 Task: Add Death Wish Coffee Co. Espresso Roast Ground to the cart.
Action: Mouse pressed left at (17, 106)
Screenshot: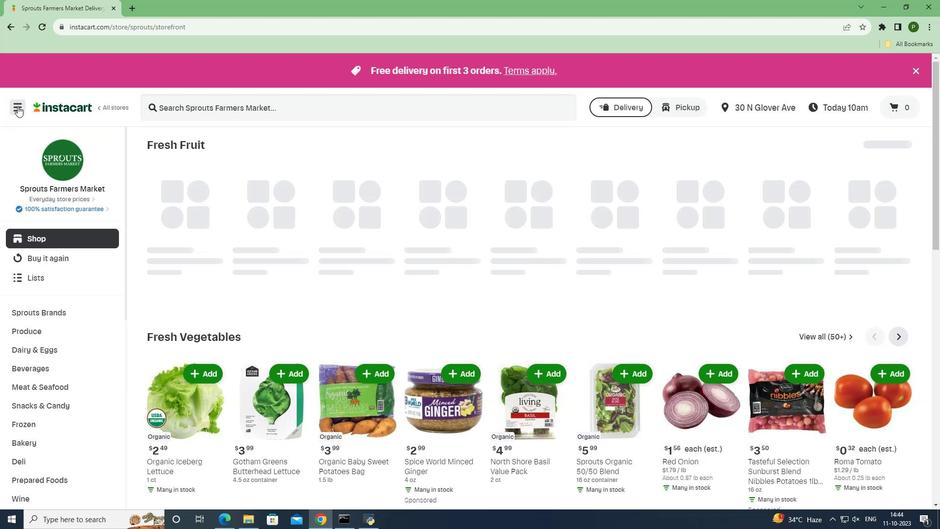
Action: Mouse moved to (46, 260)
Screenshot: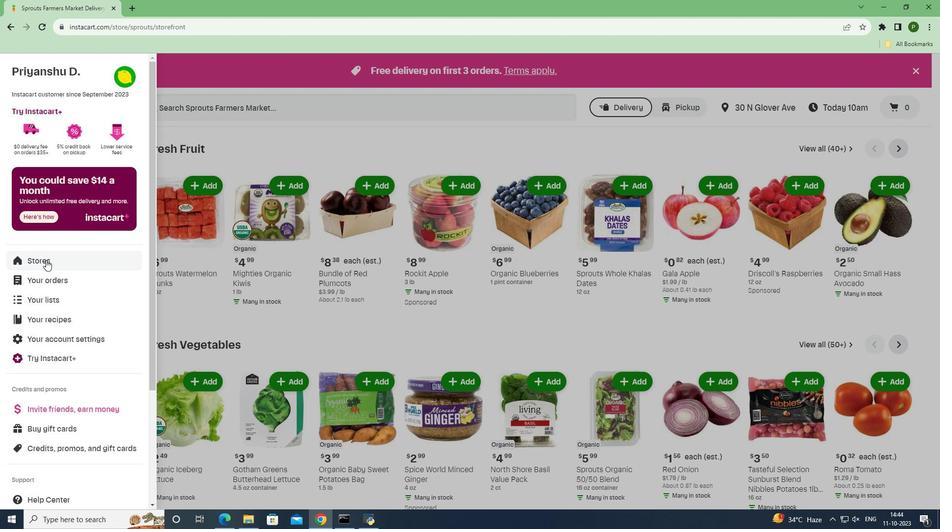 
Action: Mouse pressed left at (46, 260)
Screenshot: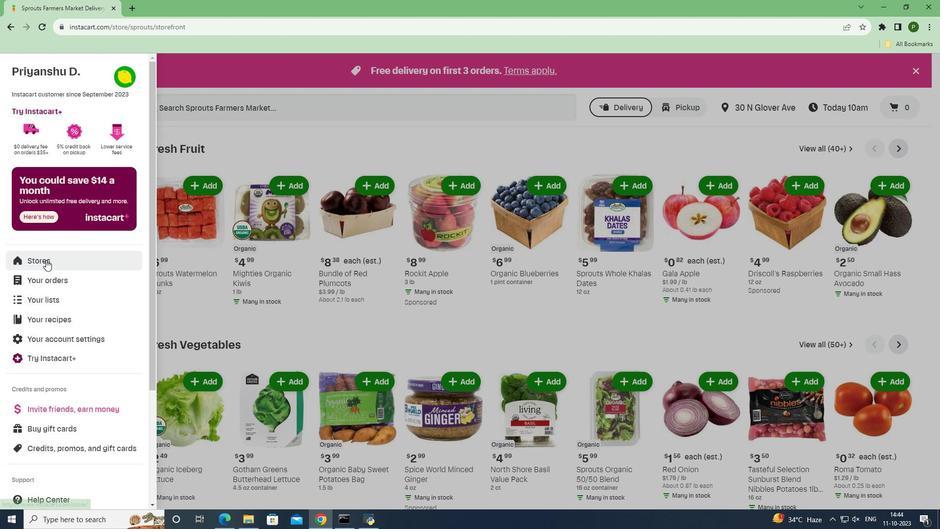 
Action: Mouse moved to (230, 116)
Screenshot: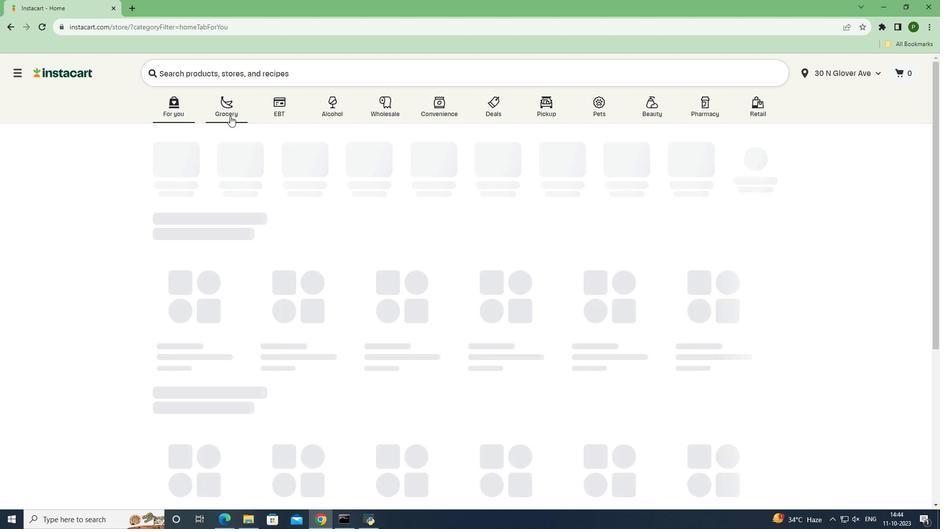 
Action: Mouse pressed left at (230, 116)
Screenshot: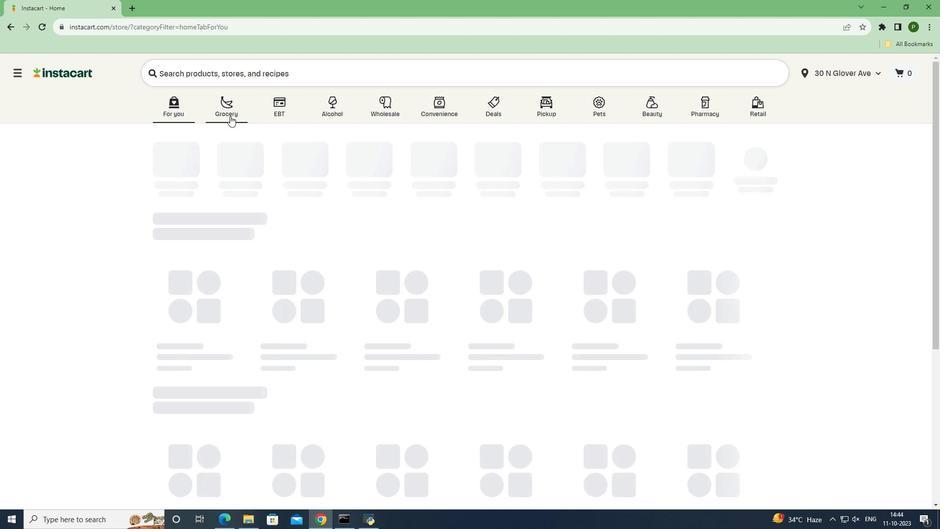 
Action: Mouse moved to (395, 220)
Screenshot: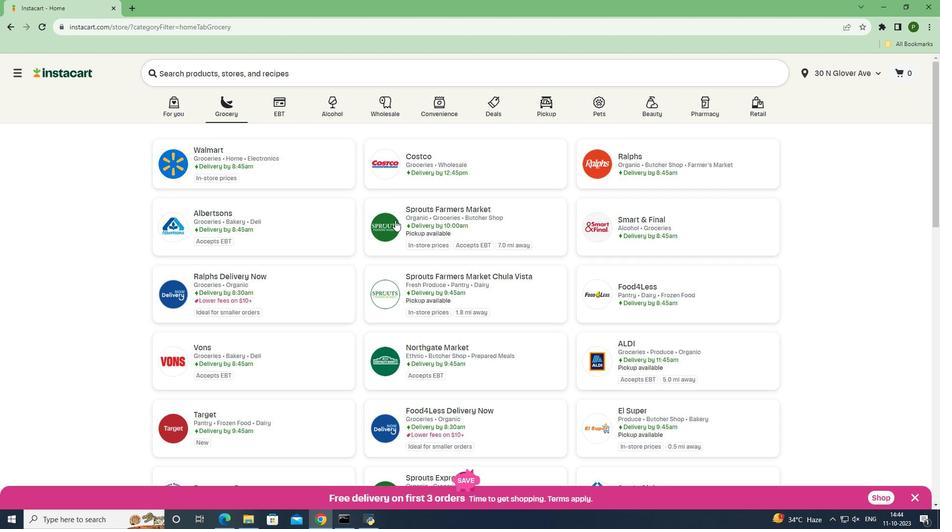 
Action: Mouse pressed left at (395, 220)
Screenshot: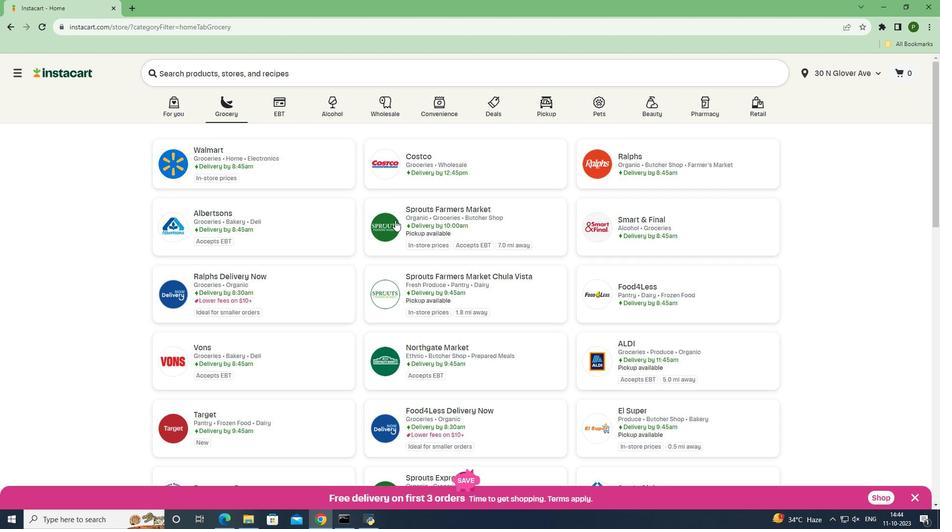 
Action: Mouse moved to (63, 371)
Screenshot: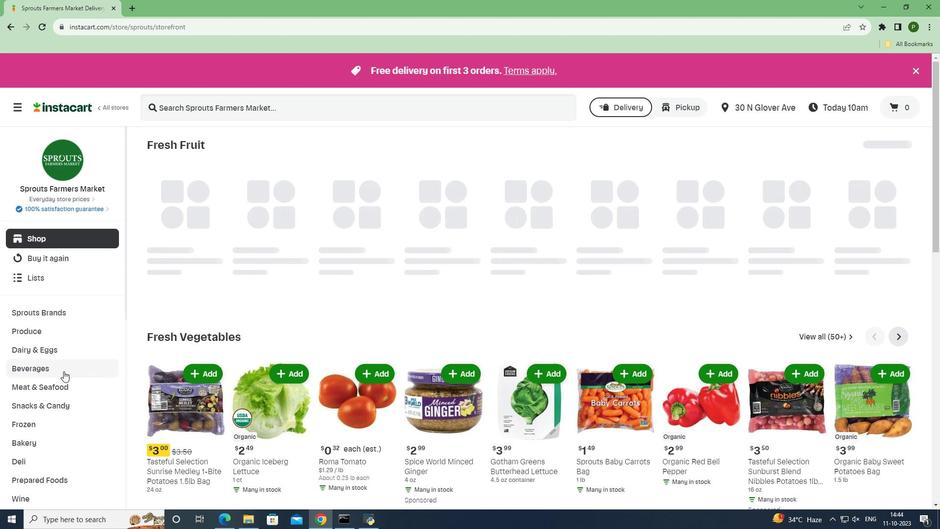 
Action: Mouse pressed left at (63, 371)
Screenshot: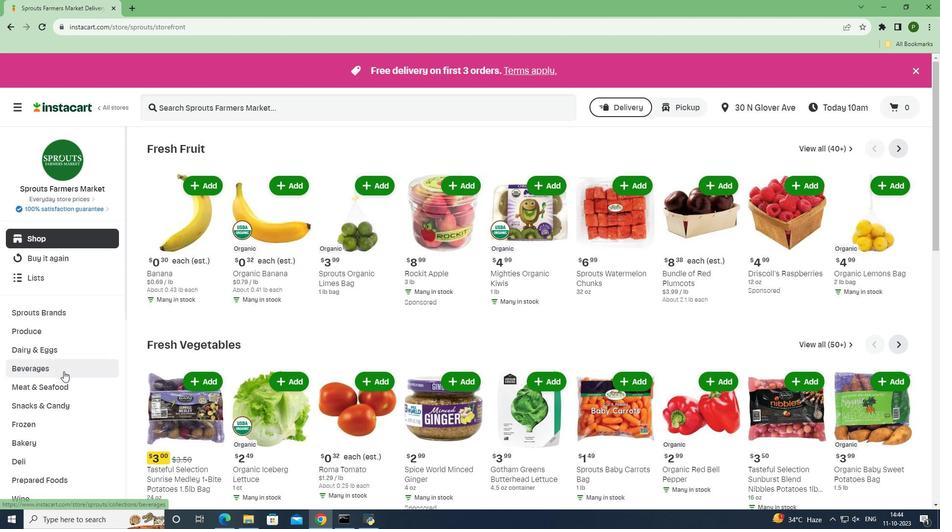 
Action: Mouse moved to (49, 422)
Screenshot: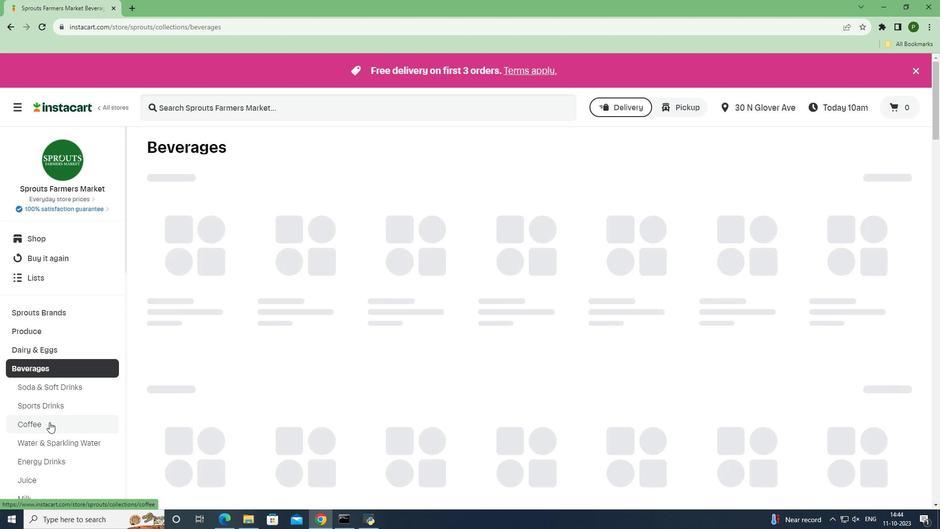 
Action: Mouse pressed left at (49, 422)
Screenshot: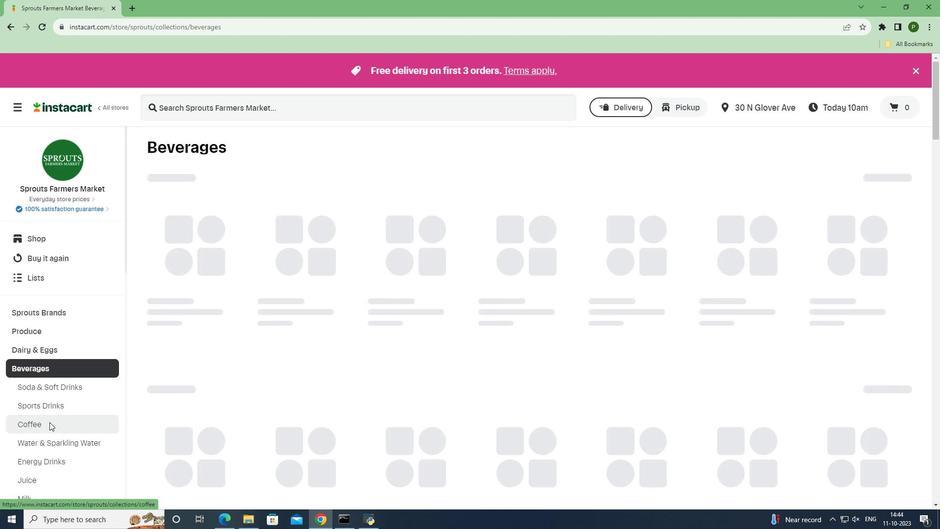 
Action: Mouse moved to (223, 110)
Screenshot: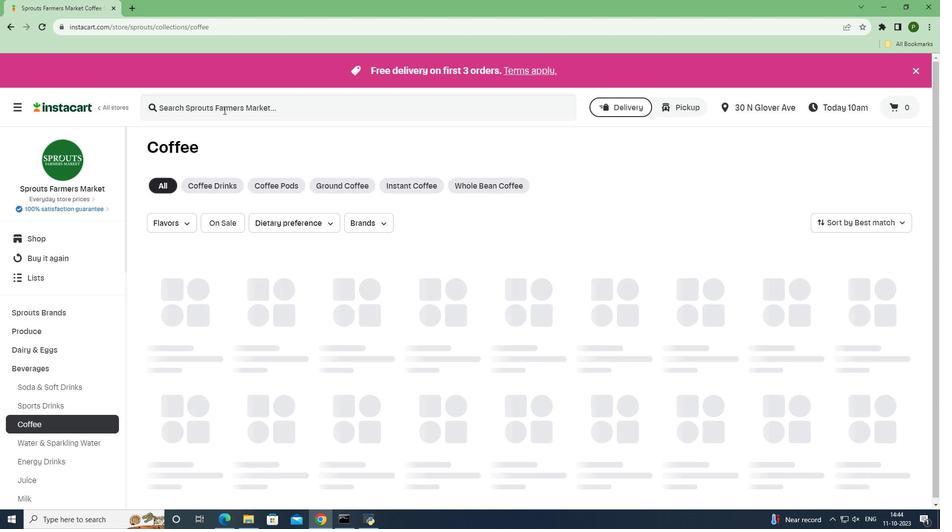 
Action: Mouse pressed left at (223, 110)
Screenshot: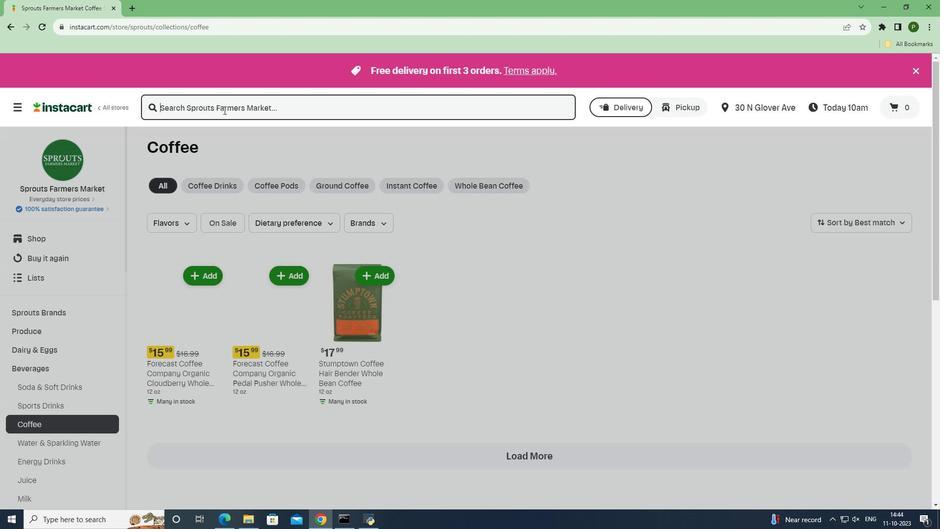 
Action: Key pressed <Key.caps_lock>D<Key.caps_lock>eath<Key.space><Key.caps_lock>W<Key.caps_lock>ish<Key.space><Key.caps_lock>C<Key.caps_lock>offee<Key.space><Key.caps_lock>C<Key.caps_lock>o.<Key.space><Key.caps_lock>E<Key.caps_lock>spresso<Key.space><Key.caps_lock>R<Key.caps_lock>oast<Key.space><Key.caps_lock>G<Key.caps_lock>round<Key.space><Key.enter>
Screenshot: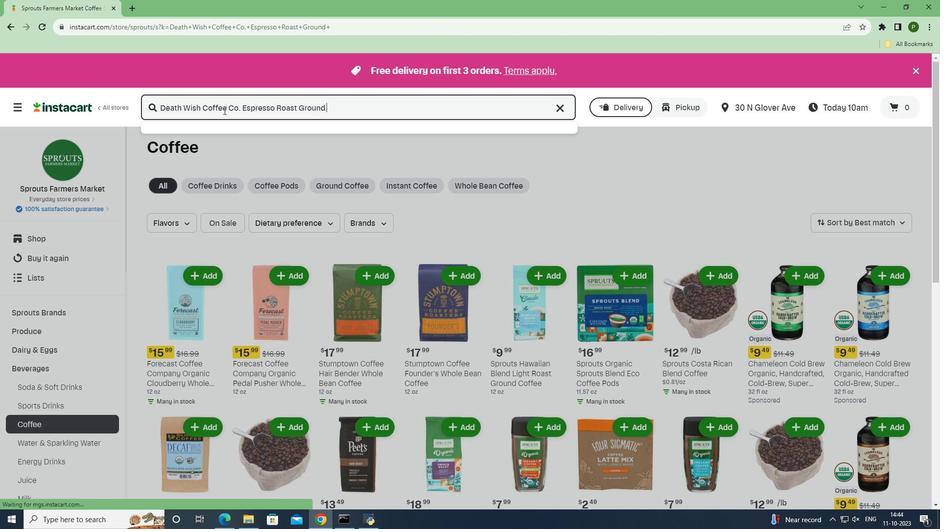 
Action: Mouse moved to (590, 208)
Screenshot: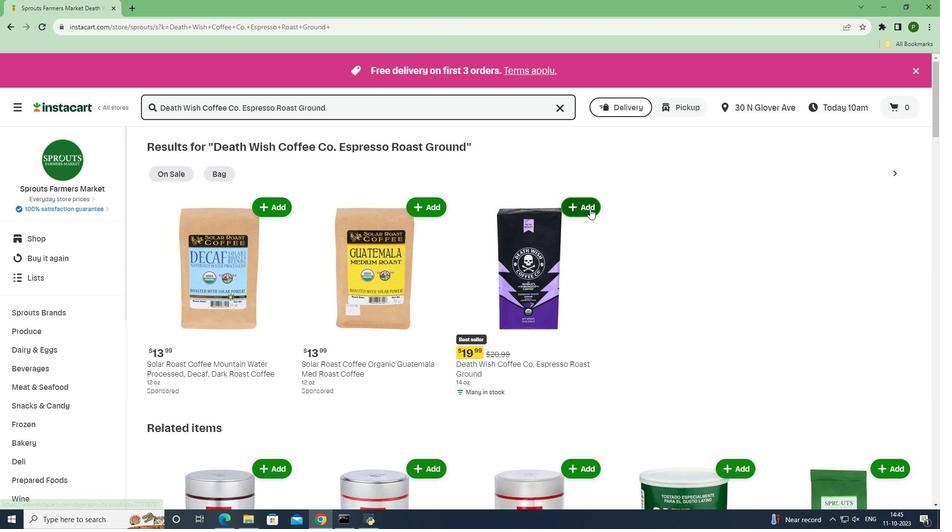 
Action: Mouse pressed left at (590, 208)
Screenshot: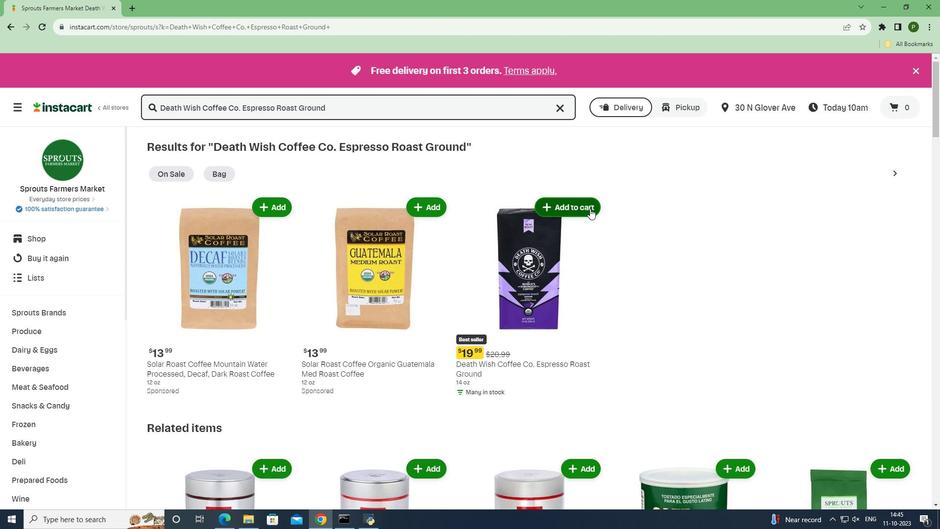
Action: Mouse moved to (631, 281)
Screenshot: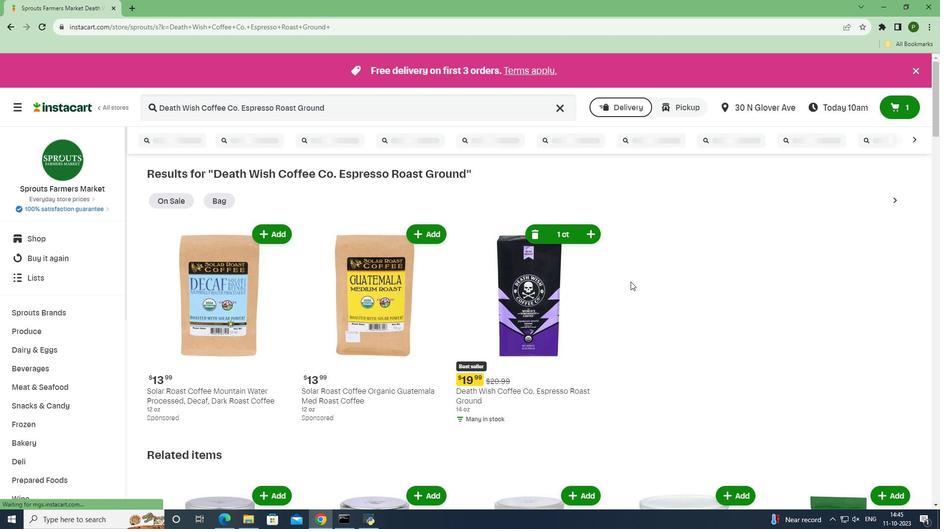 
